 Task: Add the card "VASSAL" for your new game.
Action: Mouse moved to (264, 639)
Screenshot: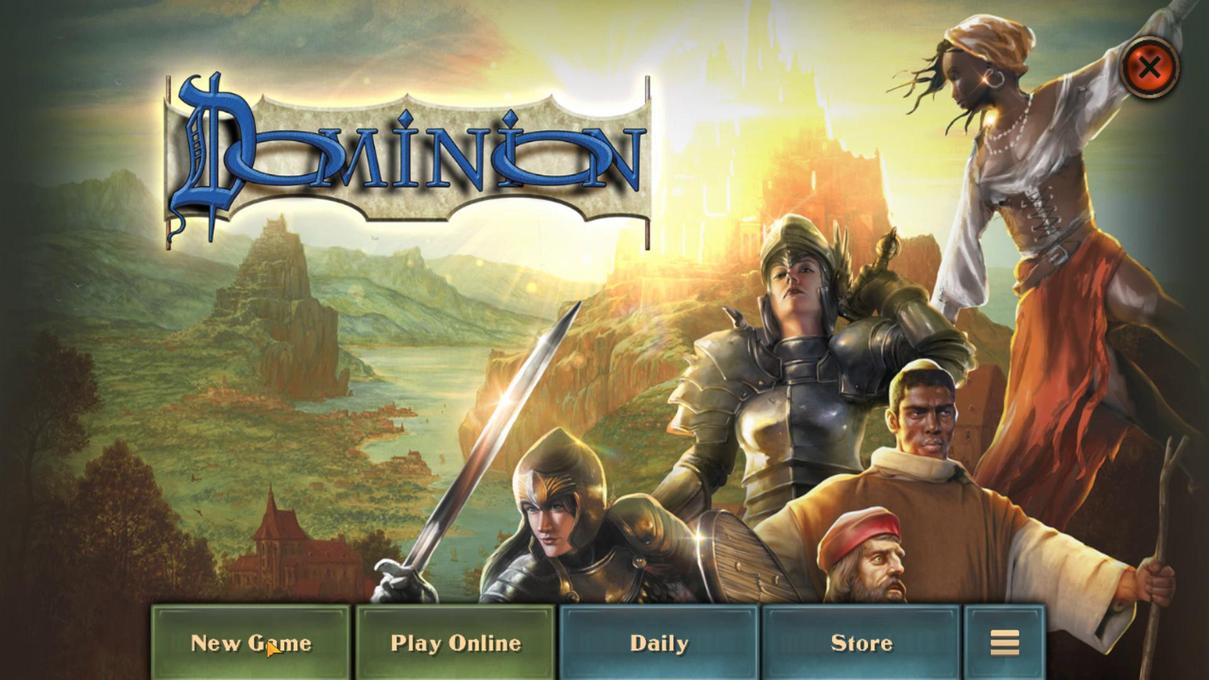 
Action: Mouse pressed left at (264, 639)
Screenshot: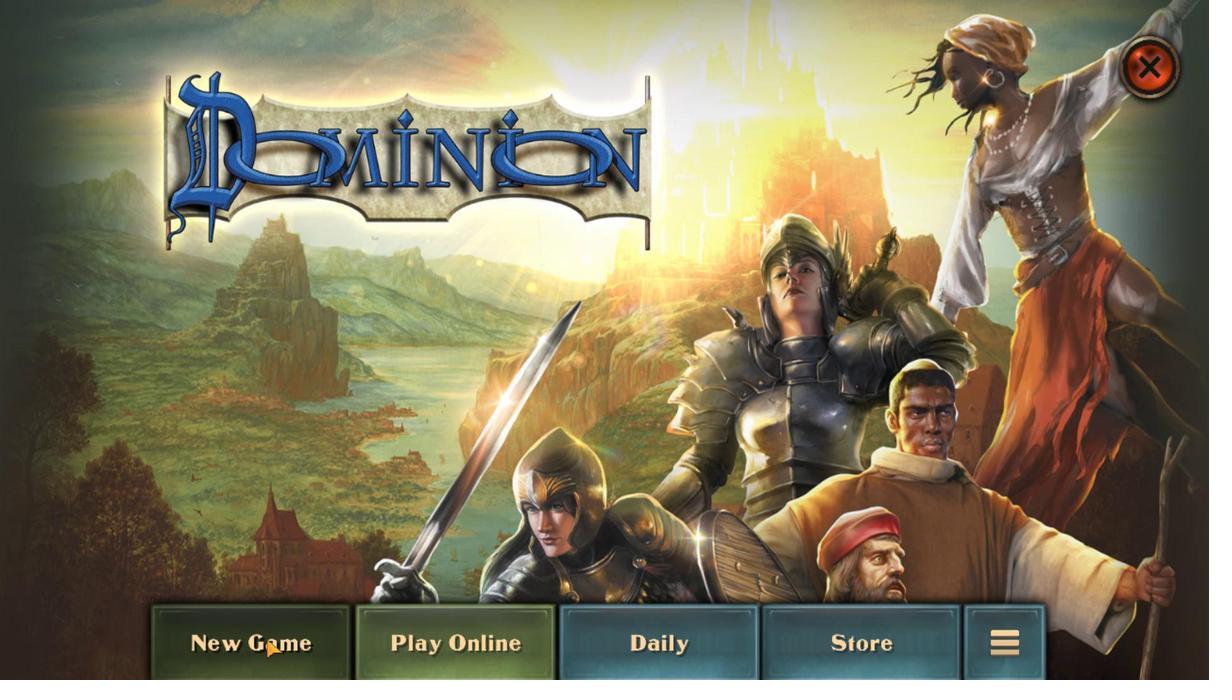 
Action: Mouse moved to (554, 149)
Screenshot: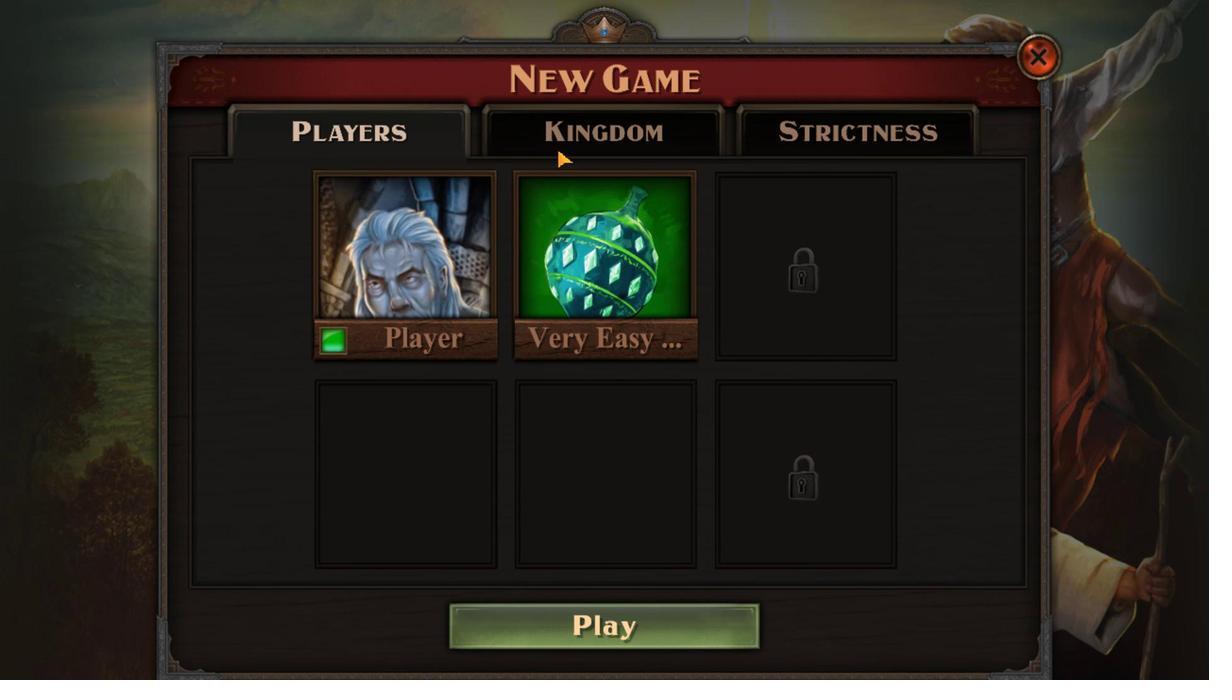 
Action: Mouse pressed left at (554, 149)
Screenshot: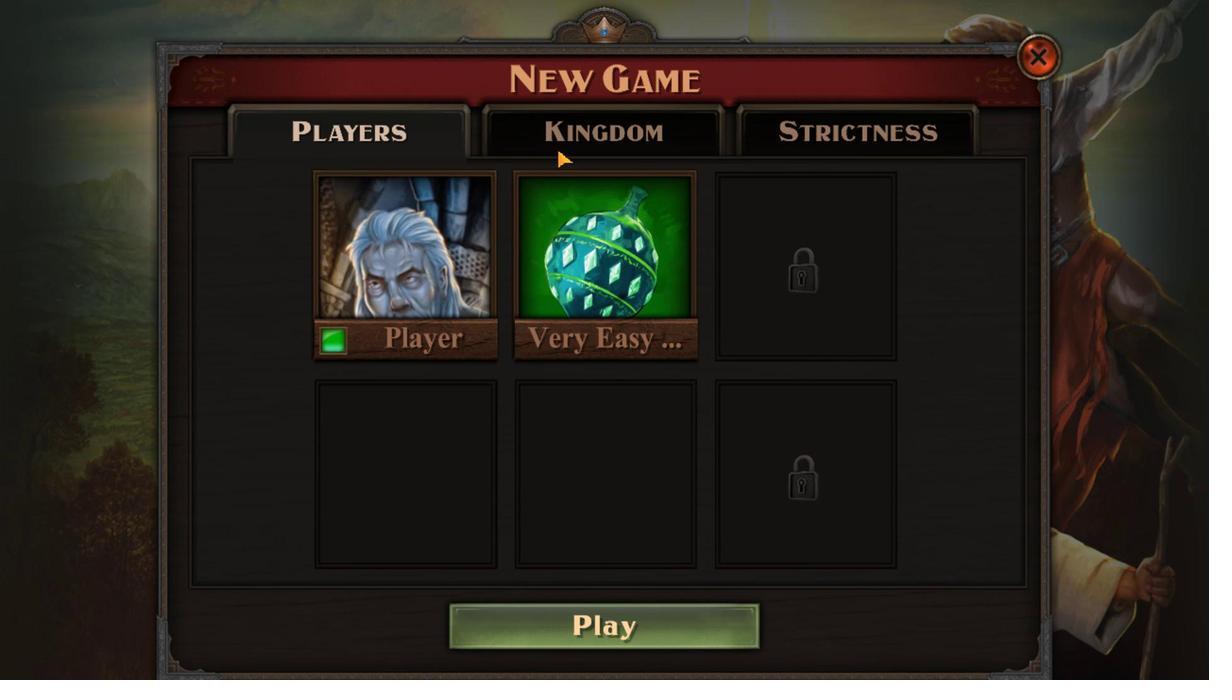 
Action: Mouse moved to (754, 222)
Screenshot: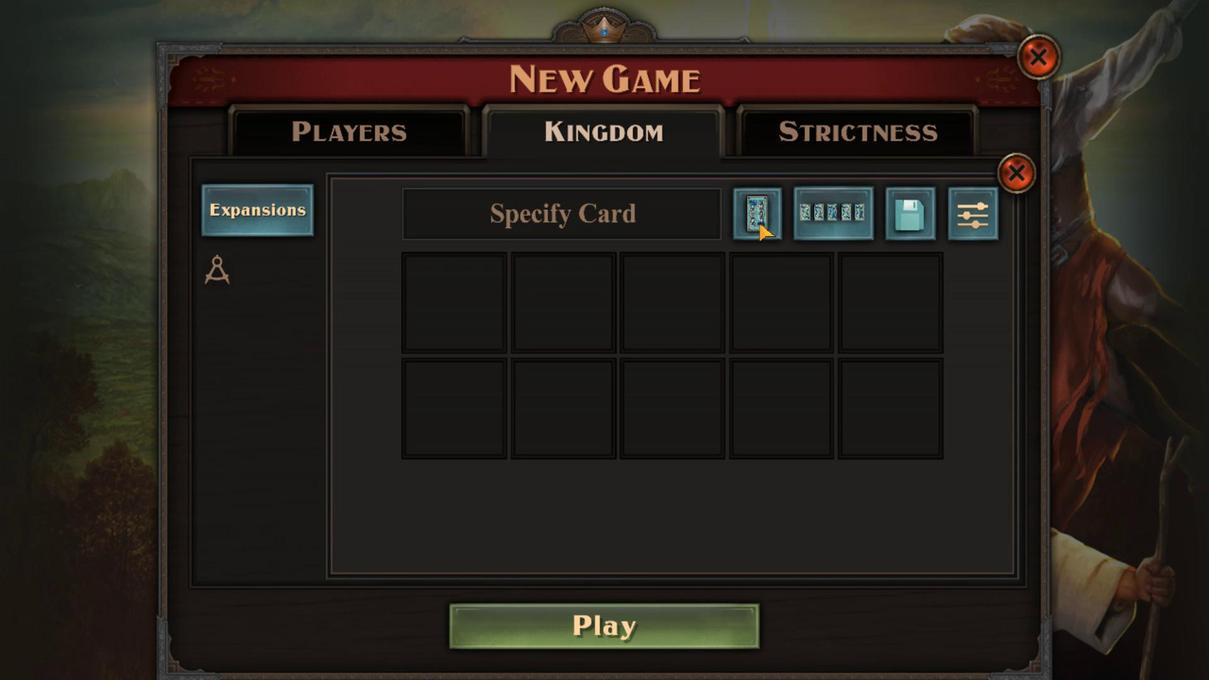 
Action: Mouse pressed left at (754, 222)
Screenshot: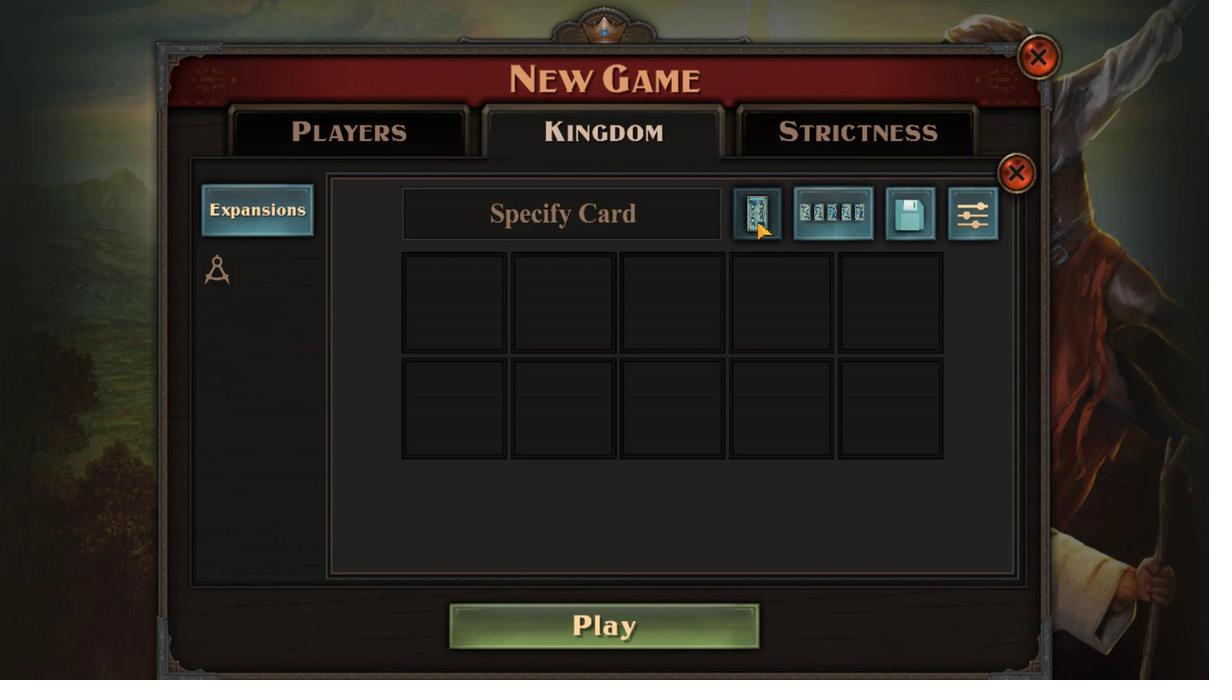 
Action: Mouse moved to (251, 142)
Screenshot: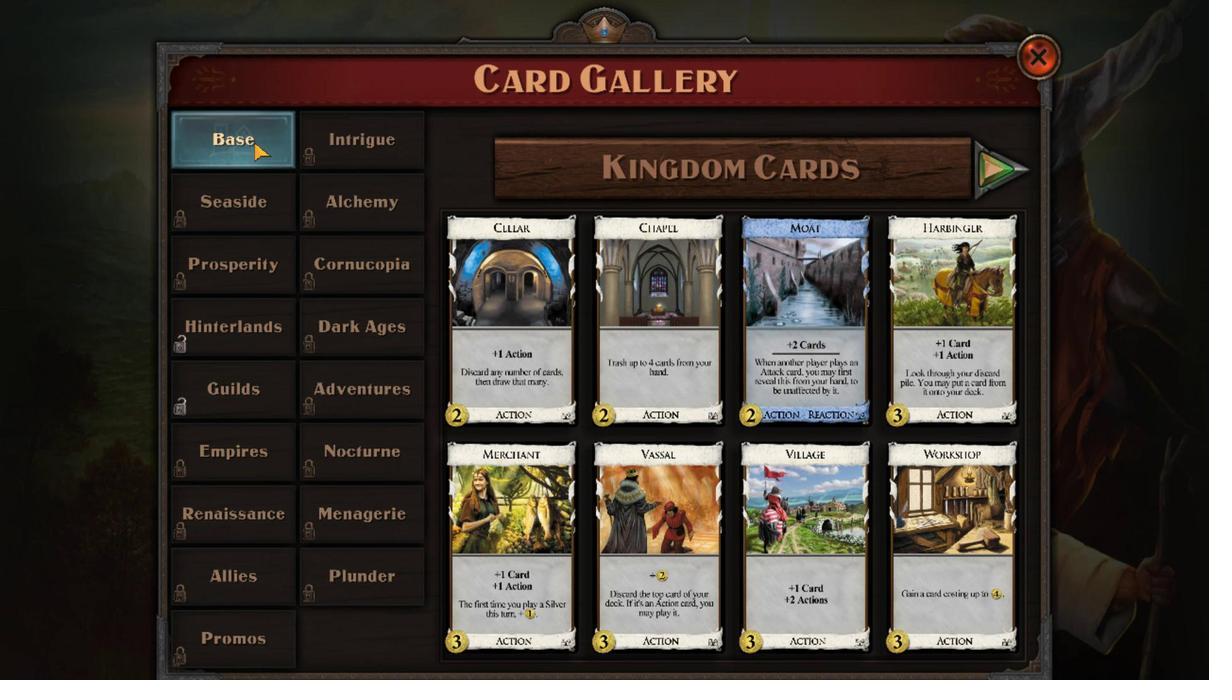 
Action: Mouse pressed left at (251, 142)
Screenshot: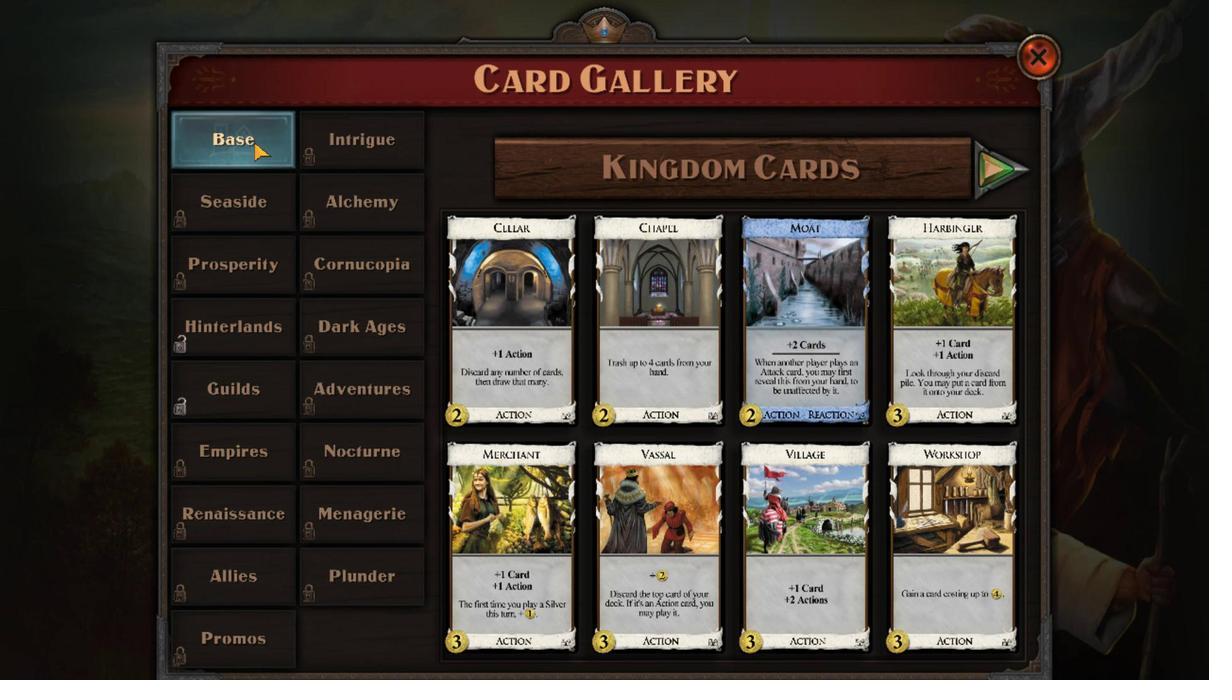 
Action: Mouse moved to (650, 502)
Screenshot: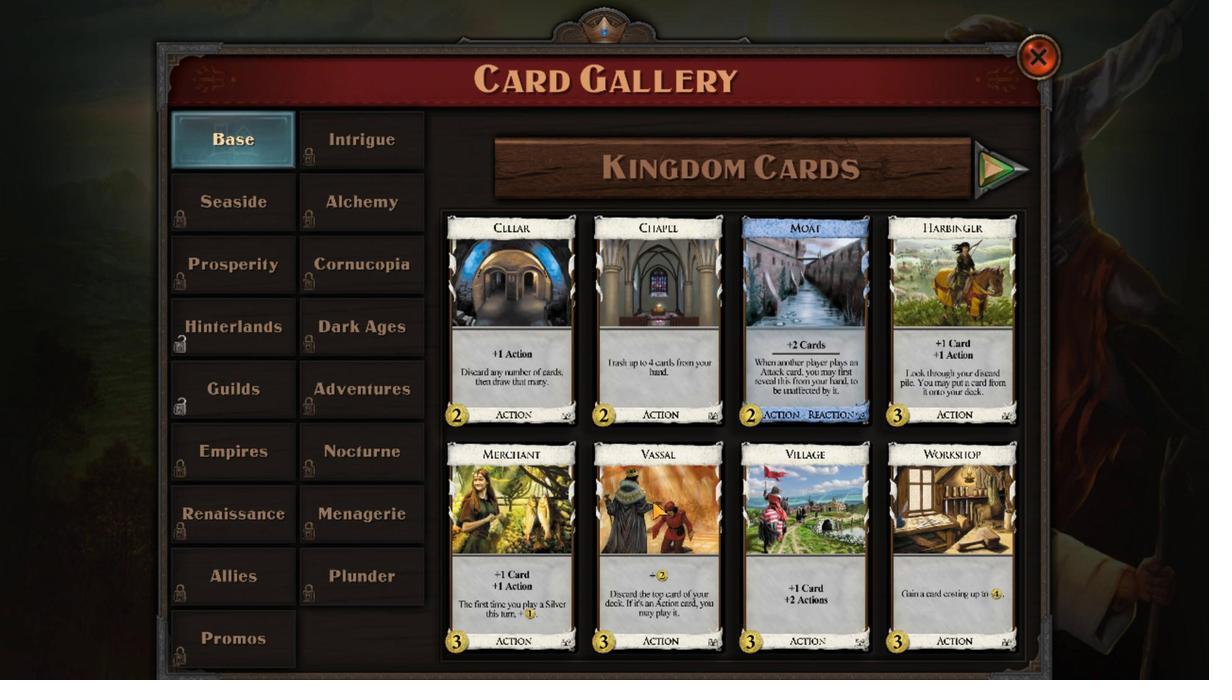 
Action: Mouse pressed left at (650, 502)
Screenshot: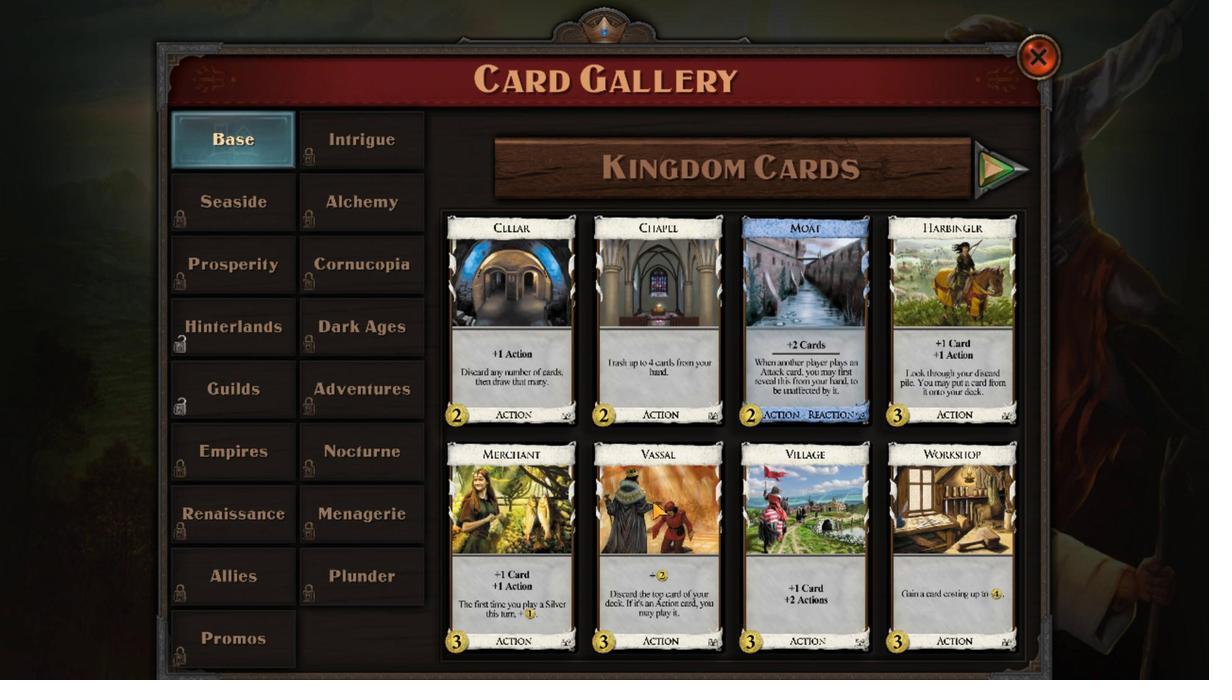 
